 Task: Set the length of the overlapping area for panoramix to 100.
Action: Mouse moved to (115, 15)
Screenshot: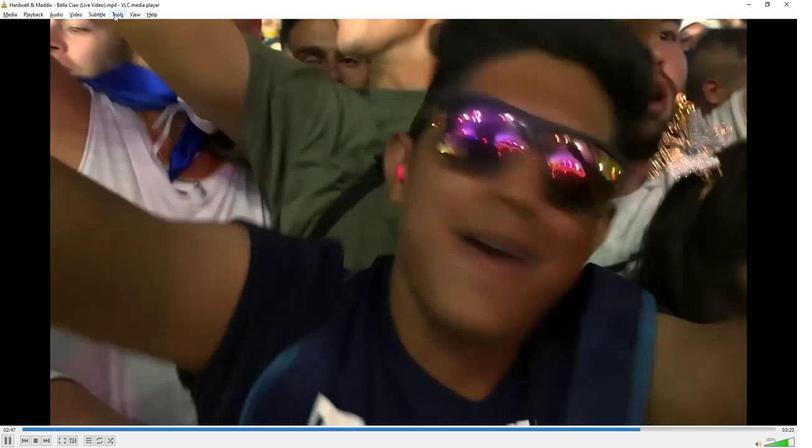 
Action: Mouse pressed left at (115, 15)
Screenshot: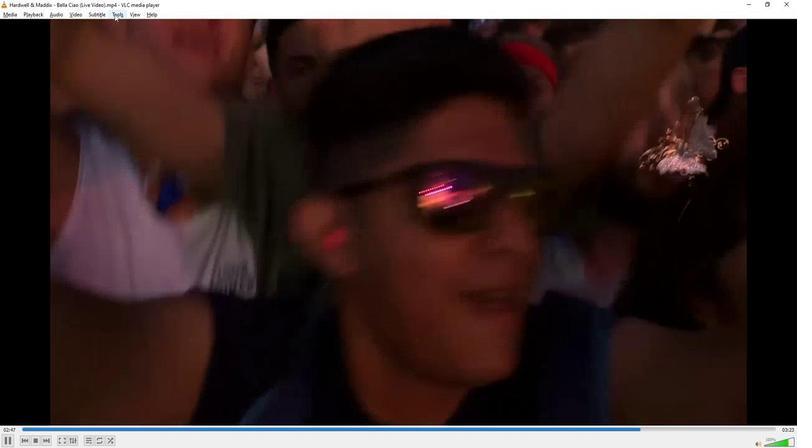 
Action: Mouse moved to (130, 113)
Screenshot: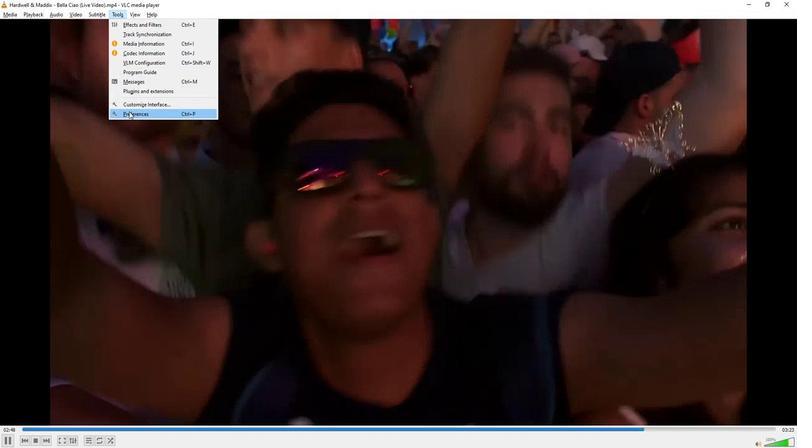 
Action: Mouse pressed left at (130, 113)
Screenshot: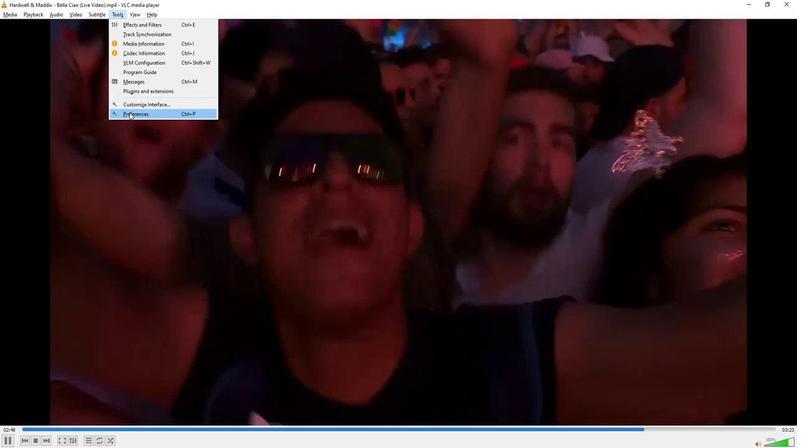 
Action: Mouse moved to (174, 353)
Screenshot: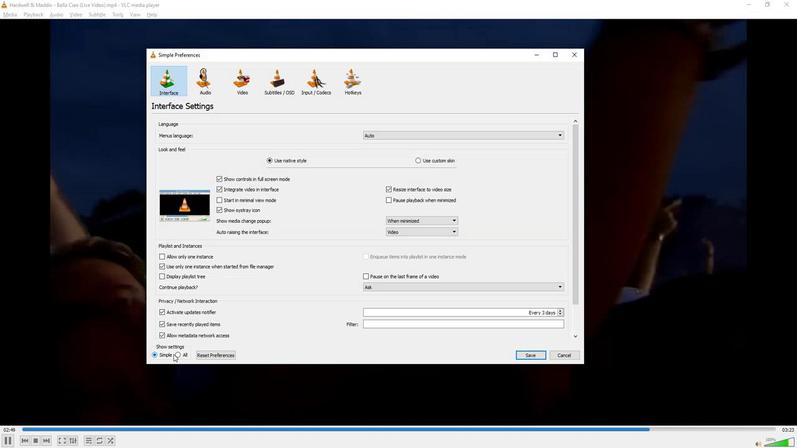 
Action: Mouse pressed left at (174, 353)
Screenshot: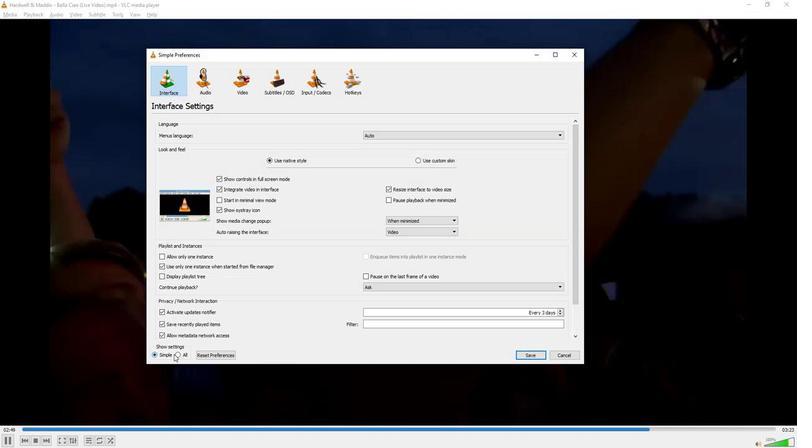 
Action: Mouse moved to (178, 355)
Screenshot: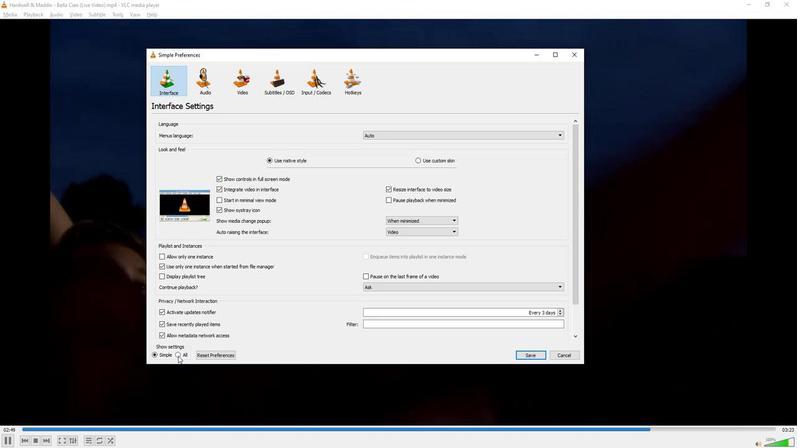
Action: Mouse pressed left at (178, 355)
Screenshot: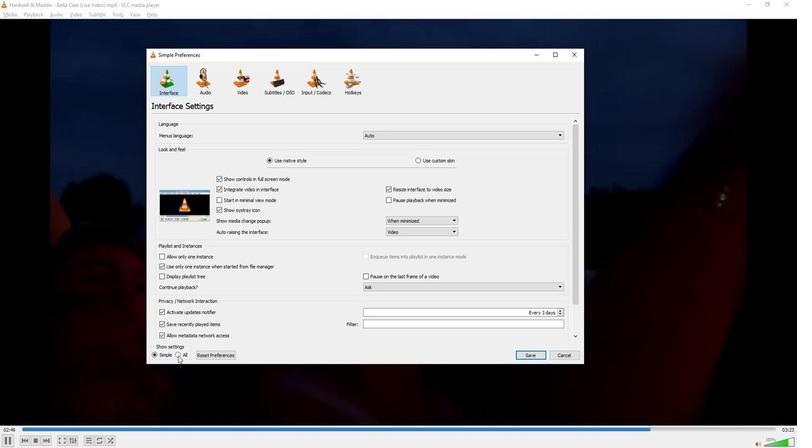 
Action: Mouse moved to (172, 319)
Screenshot: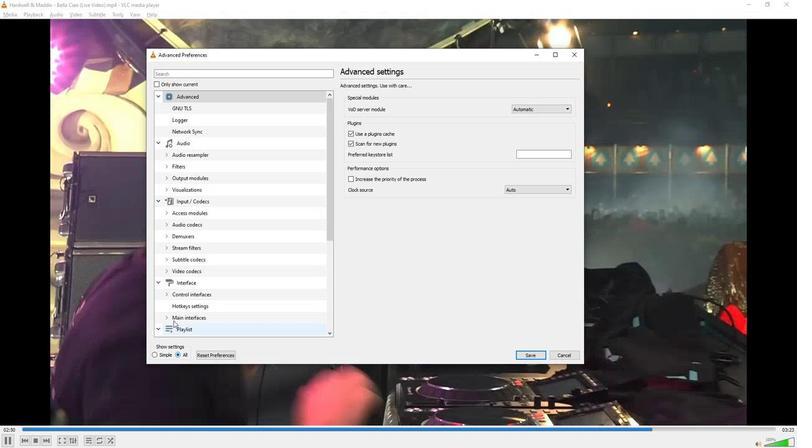
Action: Mouse scrolled (172, 319) with delta (0, 0)
Screenshot: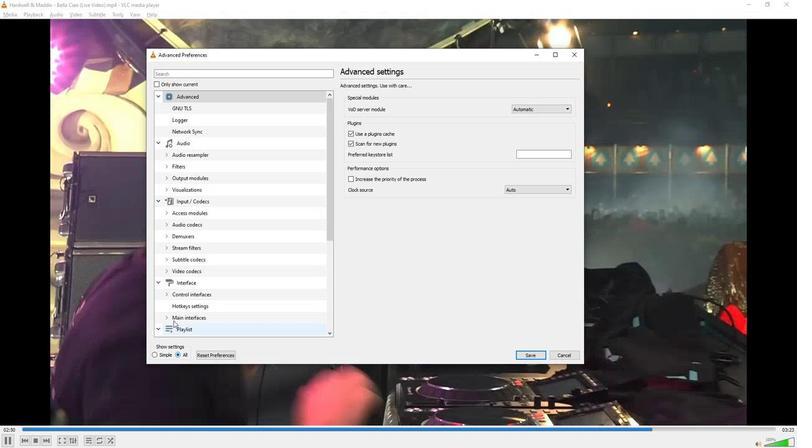 
Action: Mouse moved to (172, 319)
Screenshot: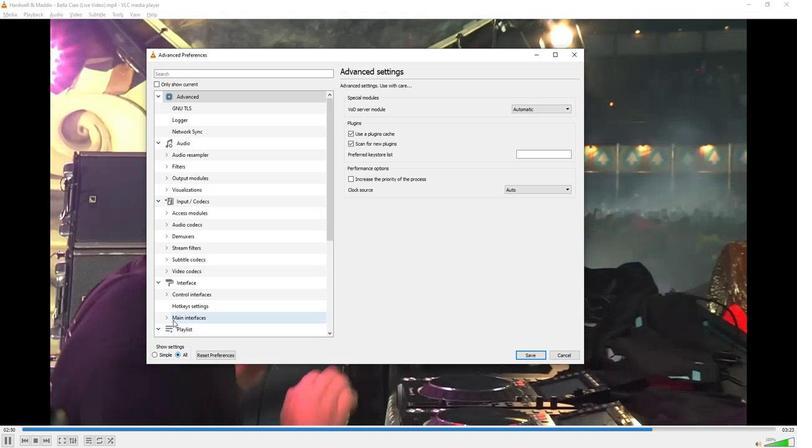 
Action: Mouse scrolled (172, 319) with delta (0, 0)
Screenshot: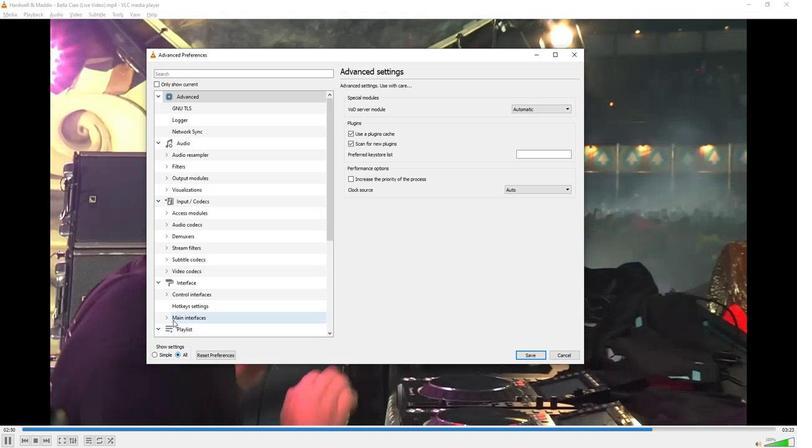 
Action: Mouse scrolled (172, 319) with delta (0, 0)
Screenshot: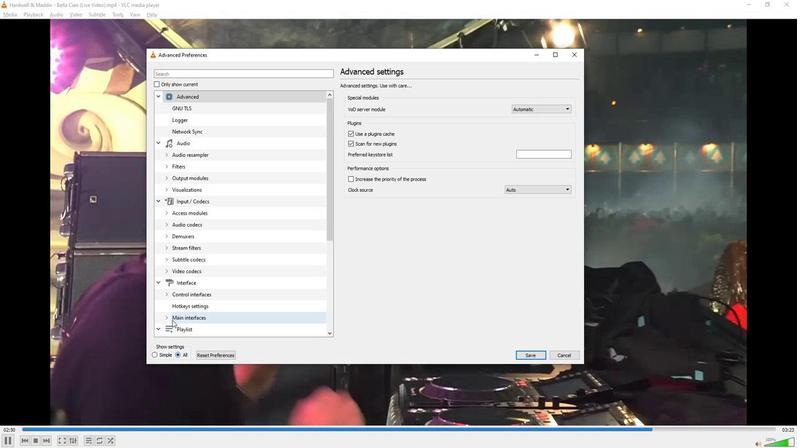 
Action: Mouse scrolled (172, 319) with delta (0, 0)
Screenshot: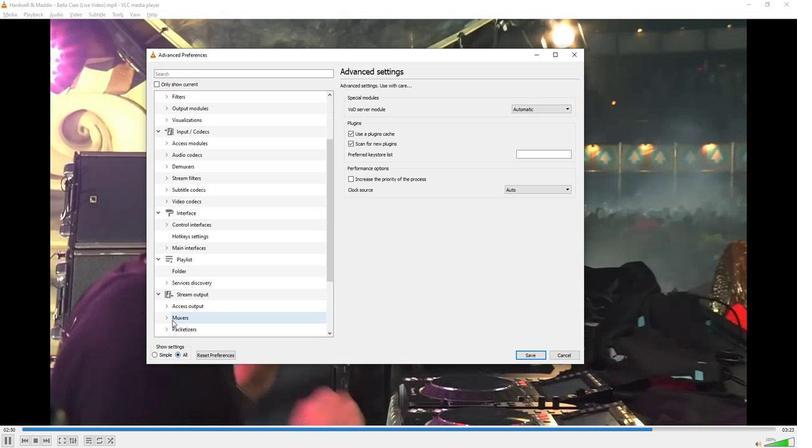 
Action: Mouse scrolled (172, 319) with delta (0, 0)
Screenshot: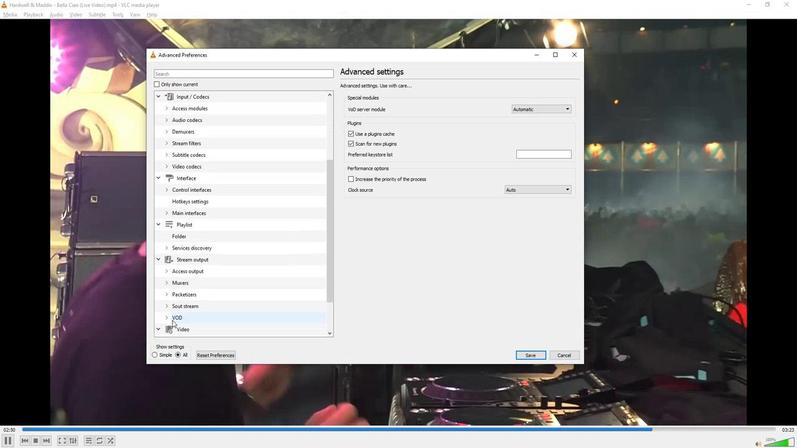
Action: Mouse scrolled (172, 319) with delta (0, 0)
Screenshot: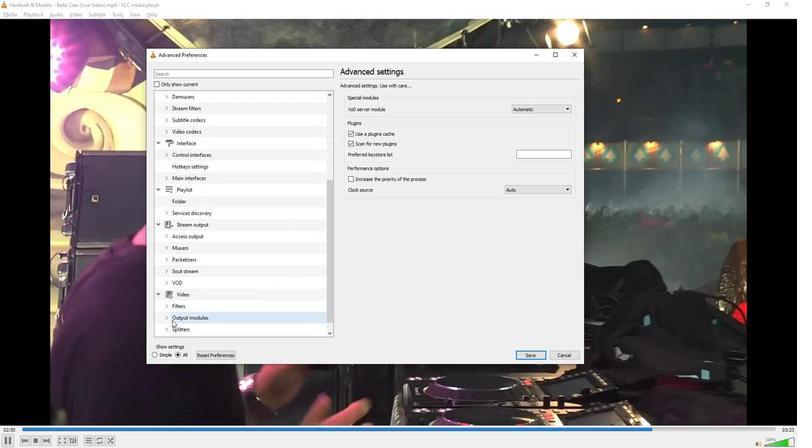
Action: Mouse scrolled (172, 319) with delta (0, 0)
Screenshot: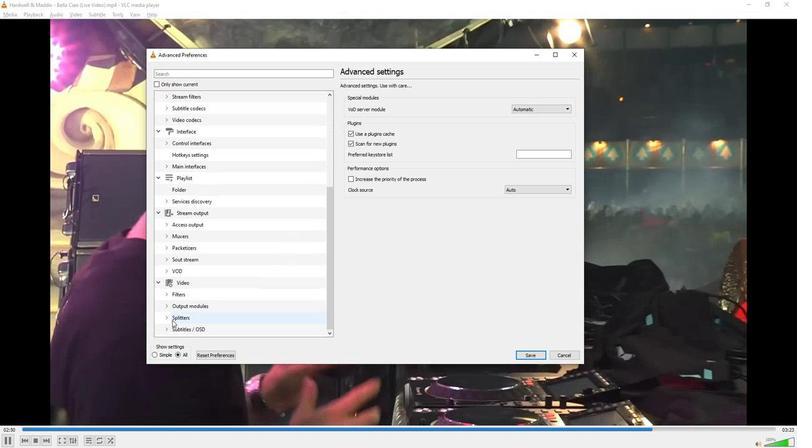 
Action: Mouse moved to (167, 319)
Screenshot: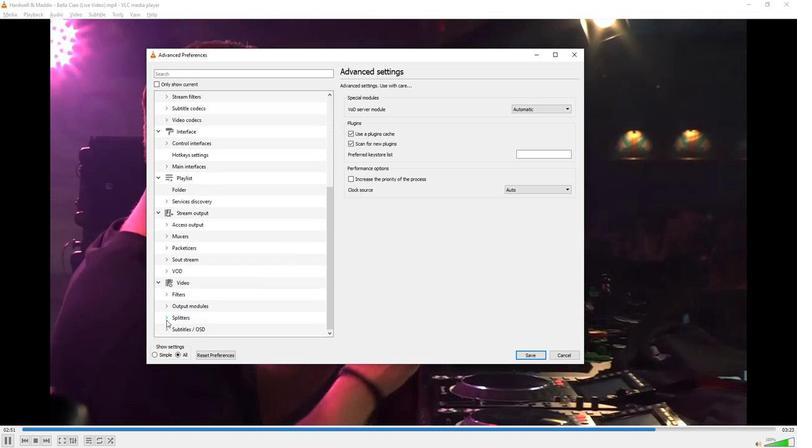 
Action: Mouse pressed left at (167, 319)
Screenshot: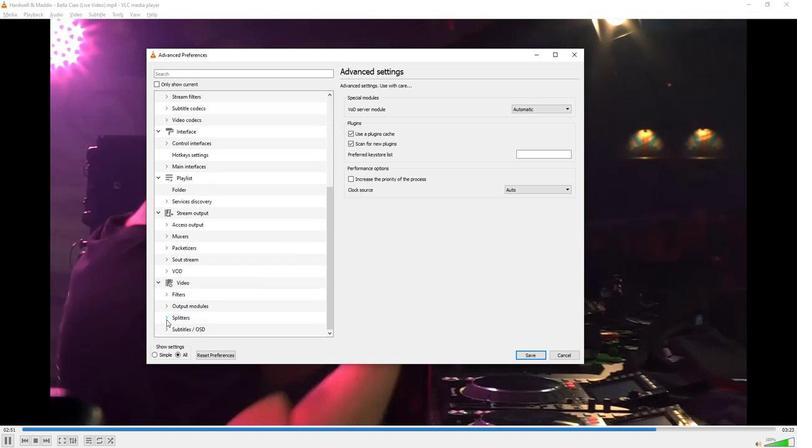 
Action: Mouse moved to (173, 307)
Screenshot: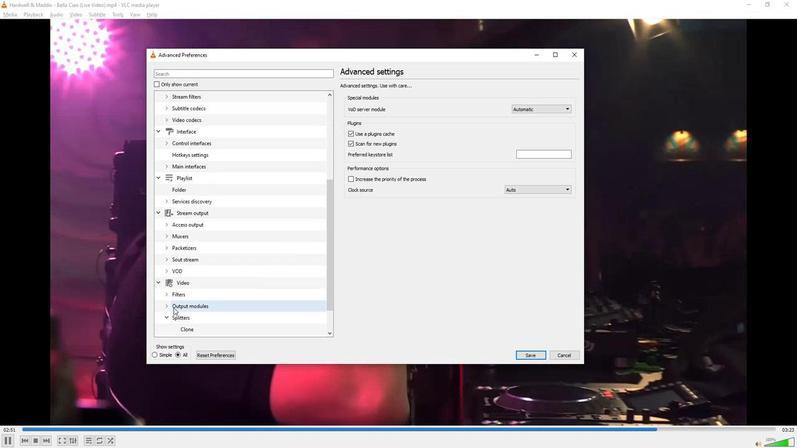 
Action: Mouse scrolled (173, 306) with delta (0, 0)
Screenshot: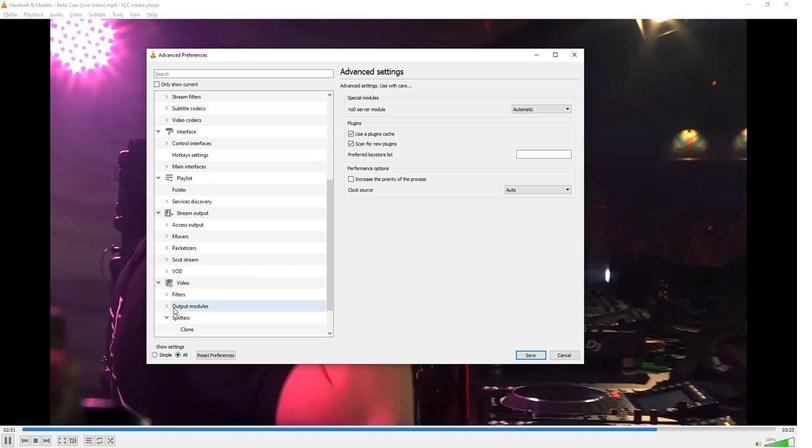 
Action: Mouse scrolled (173, 306) with delta (0, 0)
Screenshot: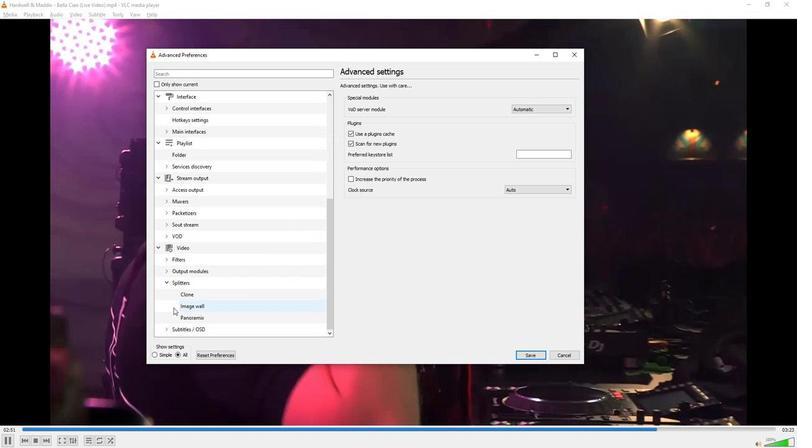 
Action: Mouse scrolled (173, 306) with delta (0, 0)
Screenshot: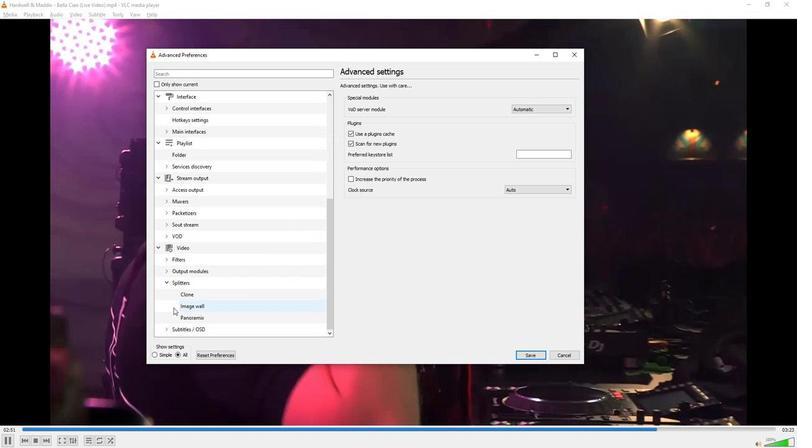 
Action: Mouse scrolled (173, 306) with delta (0, 0)
Screenshot: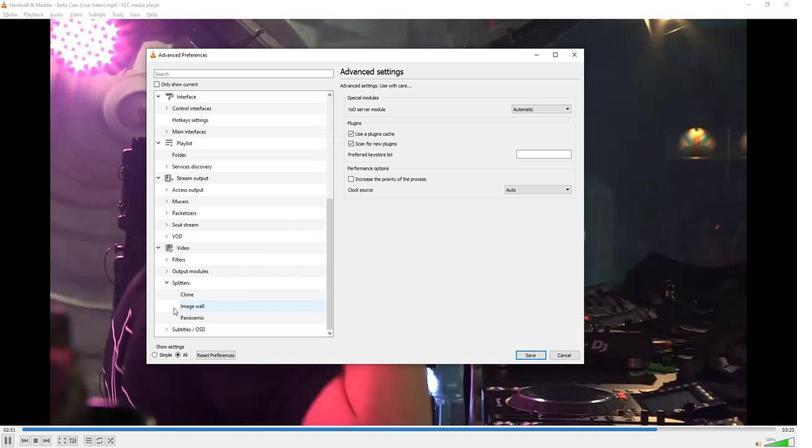 
Action: Mouse scrolled (173, 306) with delta (0, 0)
Screenshot: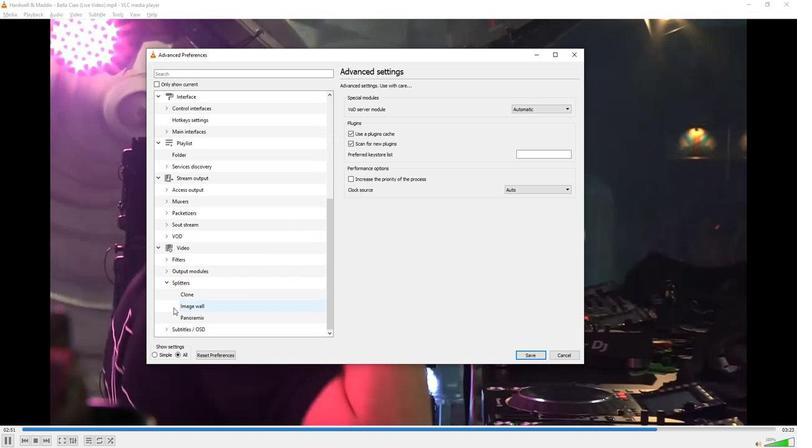 
Action: Mouse moved to (185, 315)
Screenshot: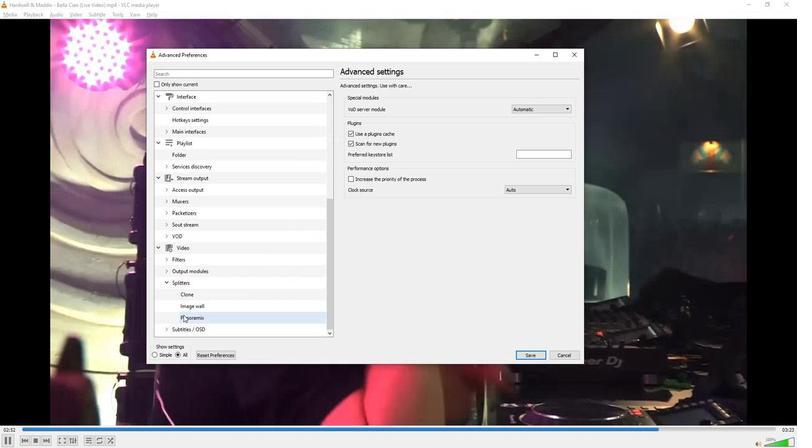 
Action: Mouse pressed left at (185, 315)
Screenshot: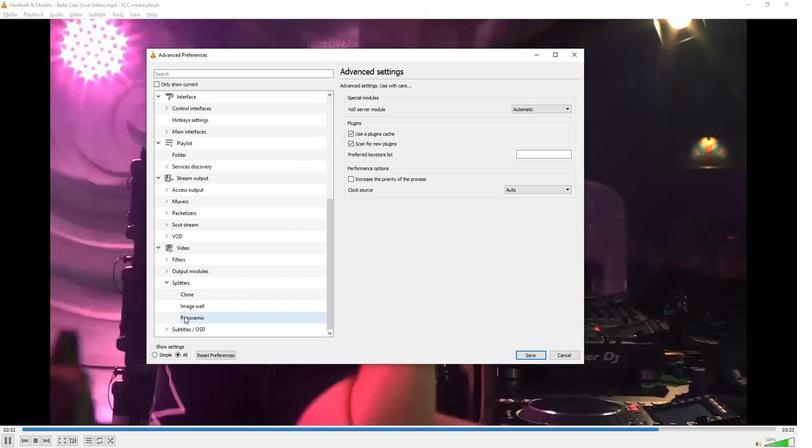 
Action: Mouse moved to (563, 119)
Screenshot: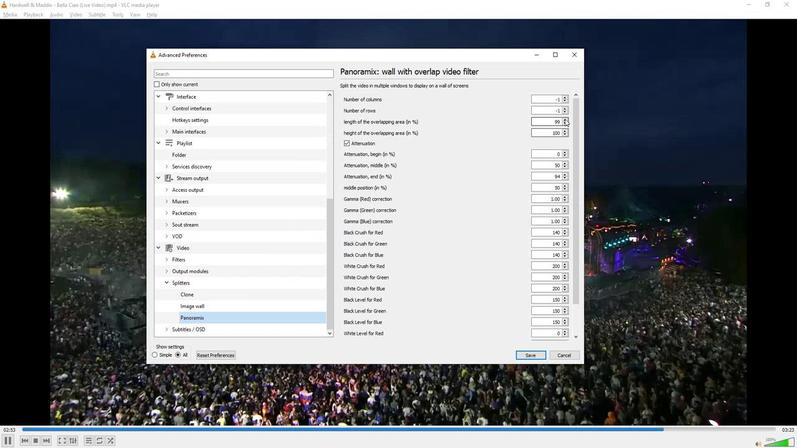 
Action: Mouse pressed left at (563, 119)
Screenshot: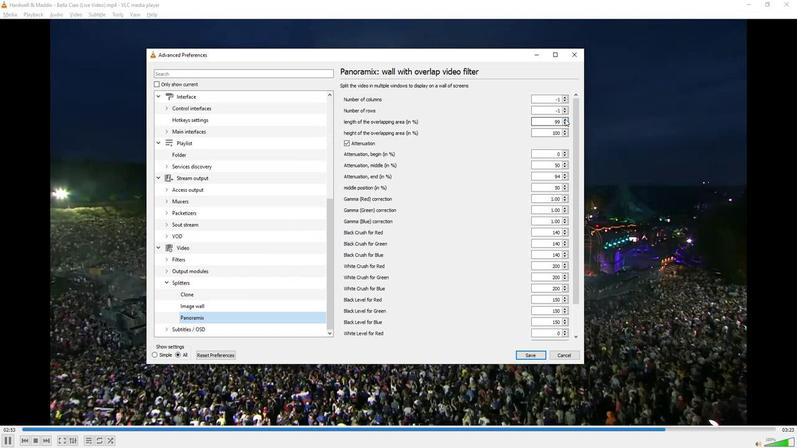 
Action: Mouse moved to (490, 135)
Screenshot: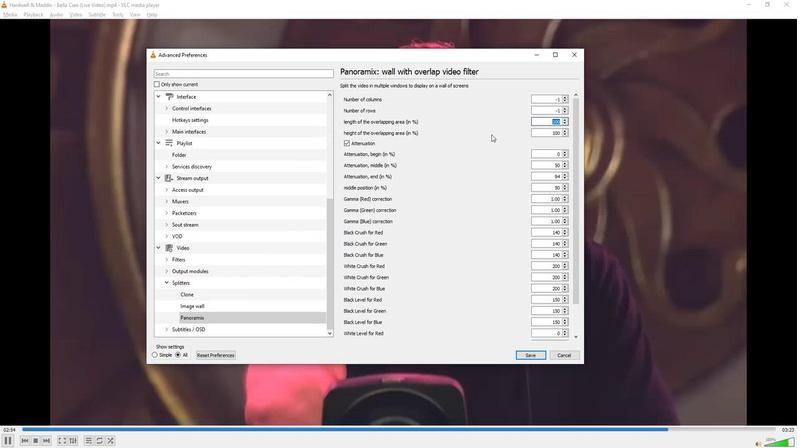 
Action: Mouse pressed left at (490, 135)
Screenshot: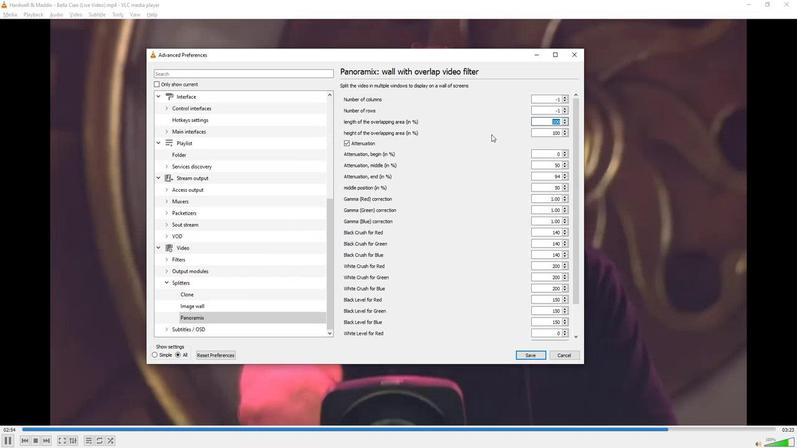 
Action: Mouse moved to (490, 134)
Screenshot: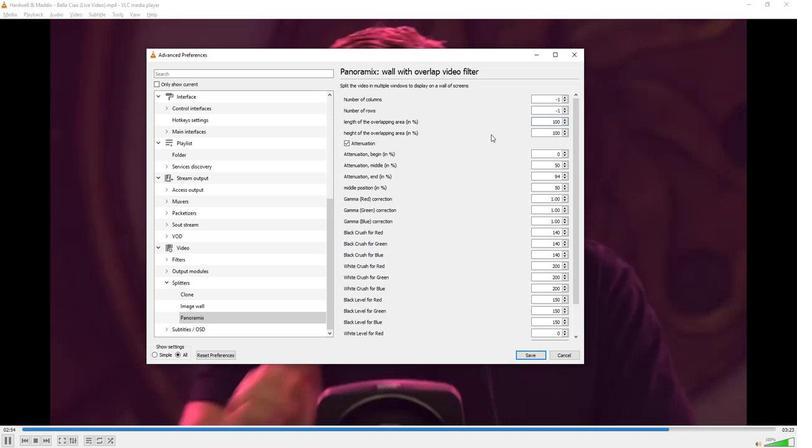 
